 Task: Set the notification email frequency to instantly.
Action: Mouse pressed left at (948, 69)
Screenshot: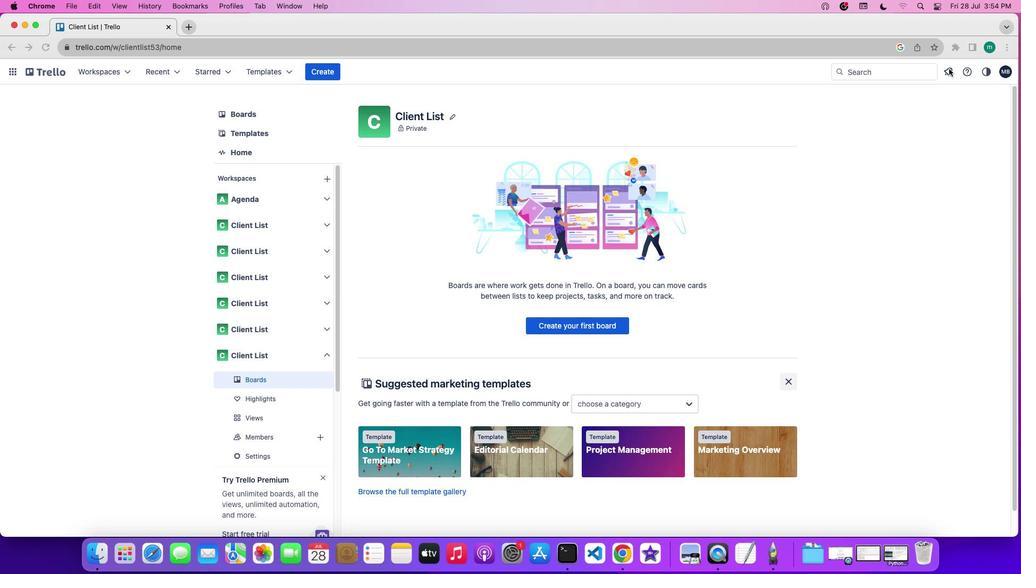 
Action: Mouse pressed left at (948, 69)
Screenshot: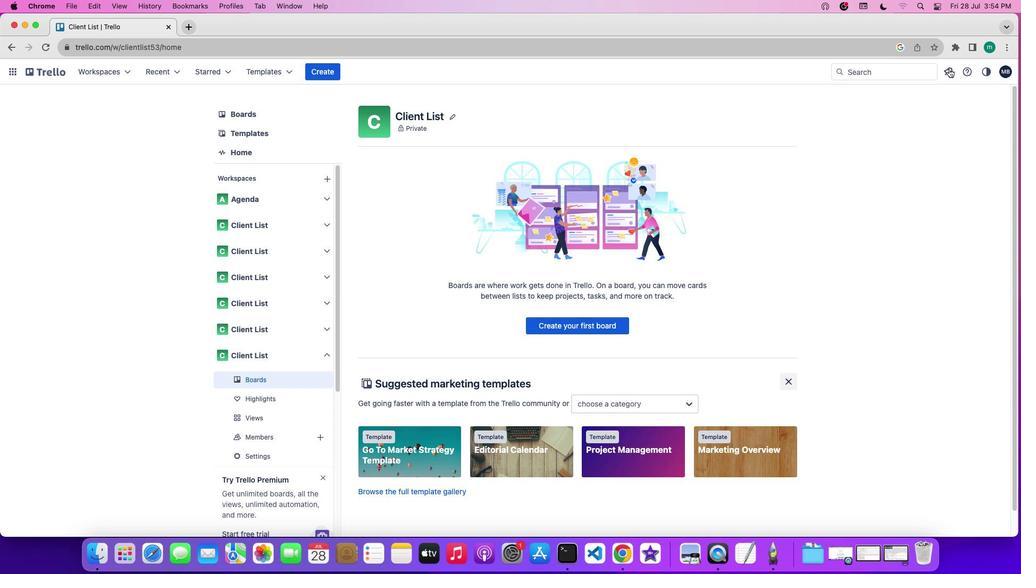 
Action: Mouse moved to (999, 103)
Screenshot: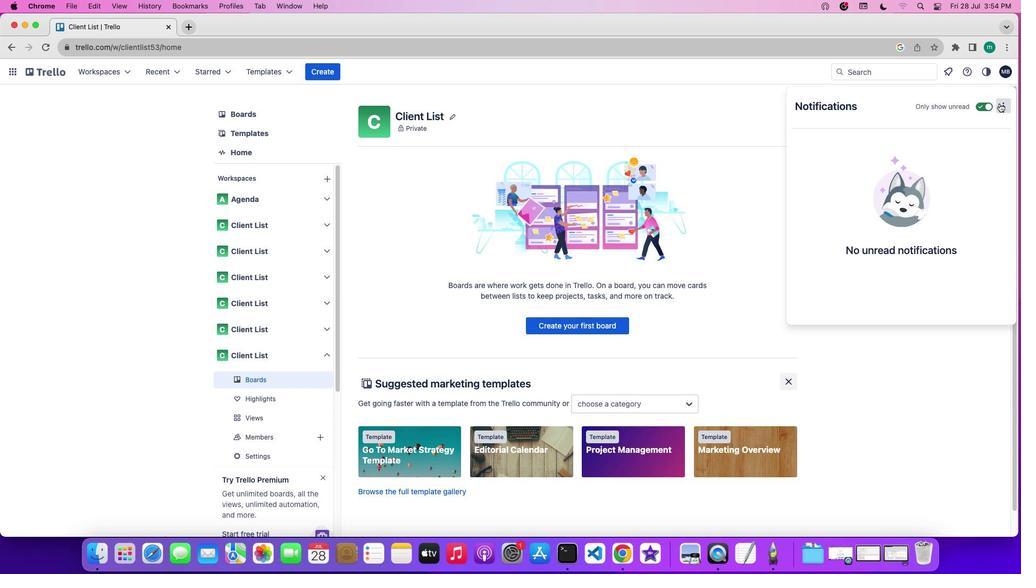 
Action: Mouse pressed left at (999, 103)
Screenshot: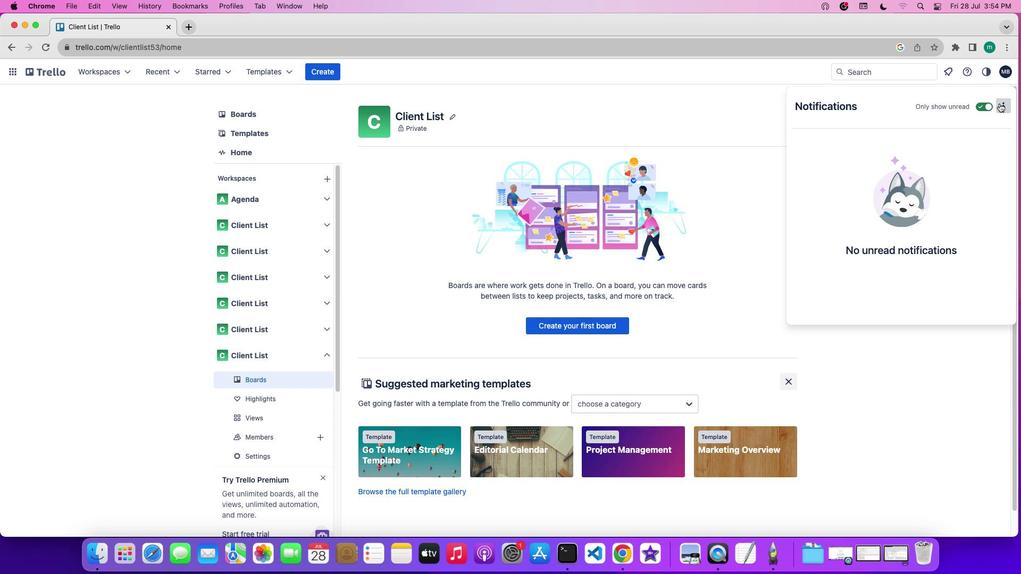 
Action: Mouse moved to (973, 168)
Screenshot: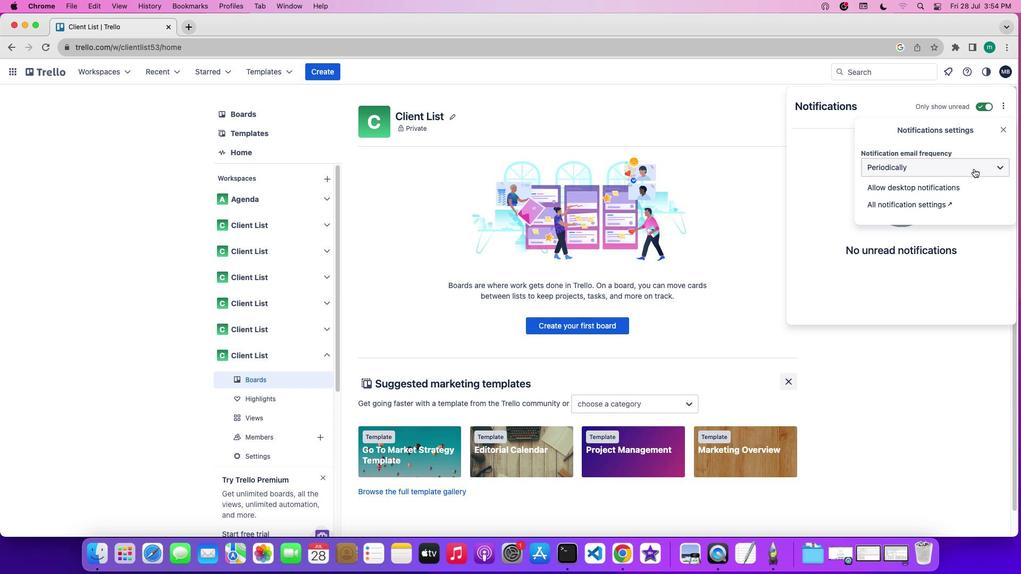 
Action: Mouse pressed left at (973, 168)
Screenshot: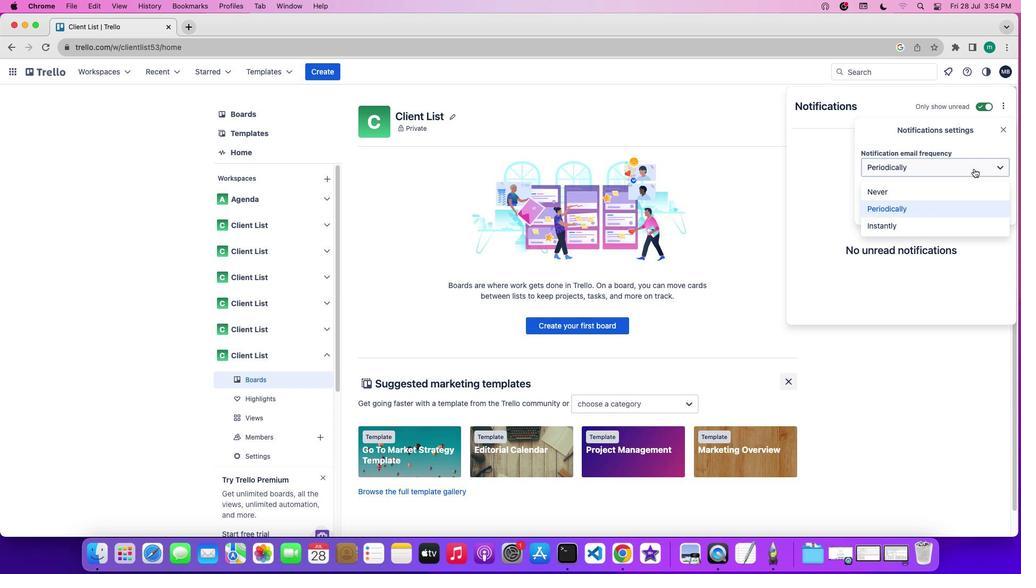 
Action: Mouse moved to (965, 228)
Screenshot: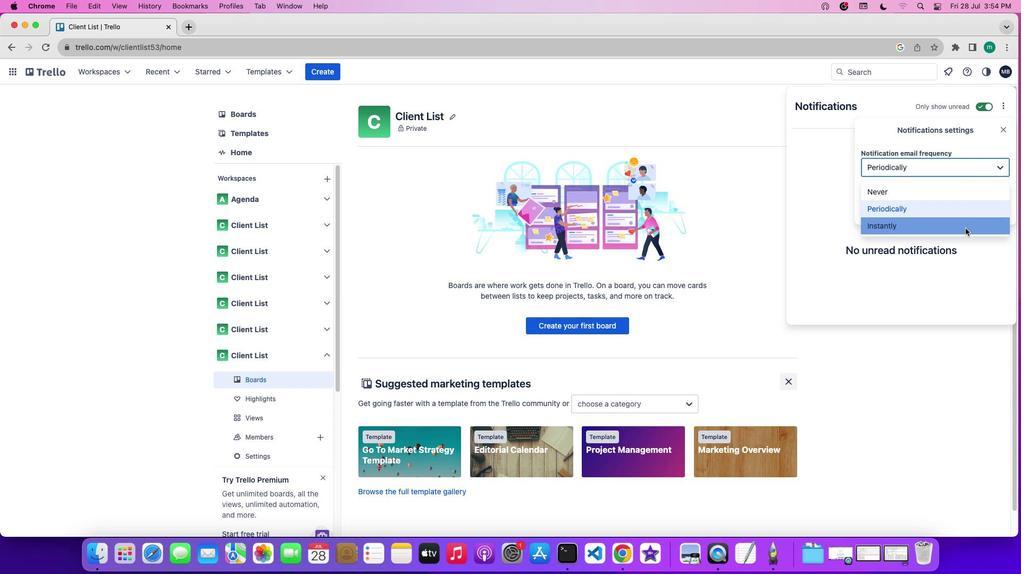 
Action: Mouse pressed left at (965, 228)
Screenshot: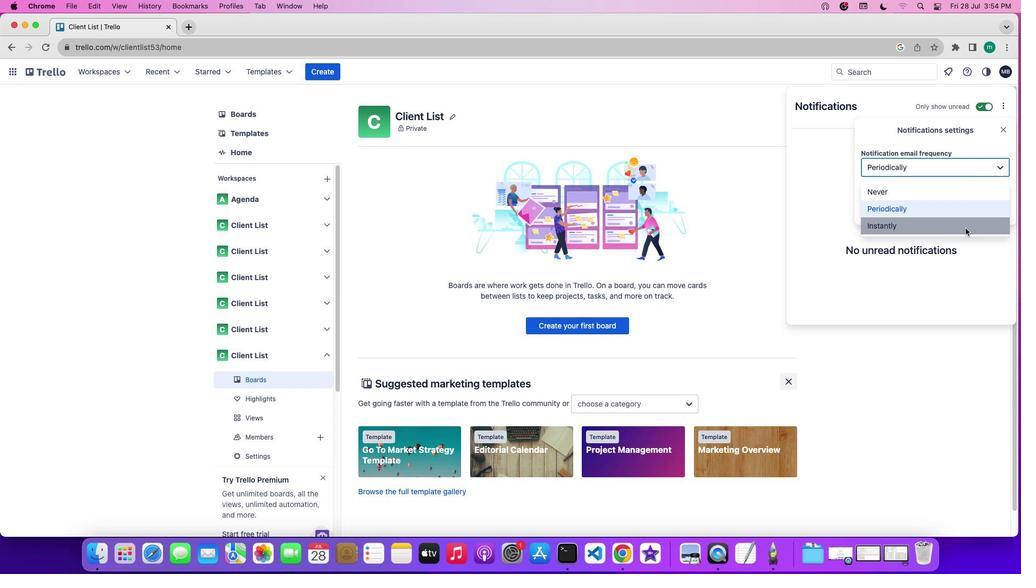 
